 Task: Add Sprouts Organic Breakfast Blend Coffee to the cart.
Action: Mouse pressed left at (19, 138)
Screenshot: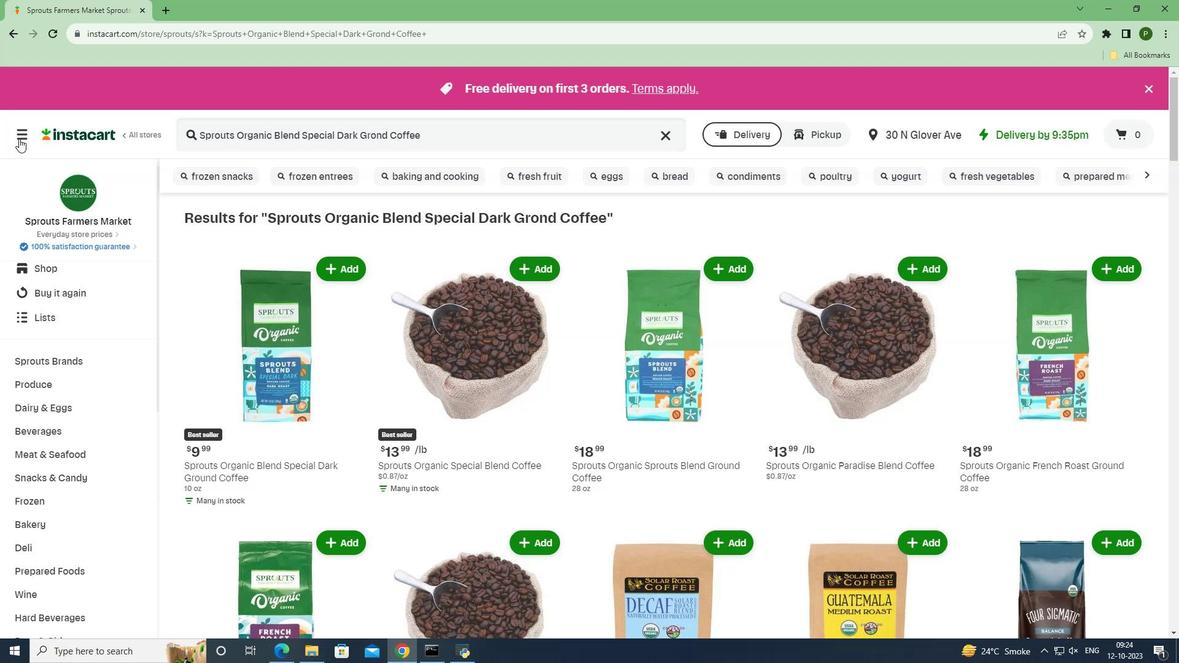 
Action: Mouse moved to (48, 326)
Screenshot: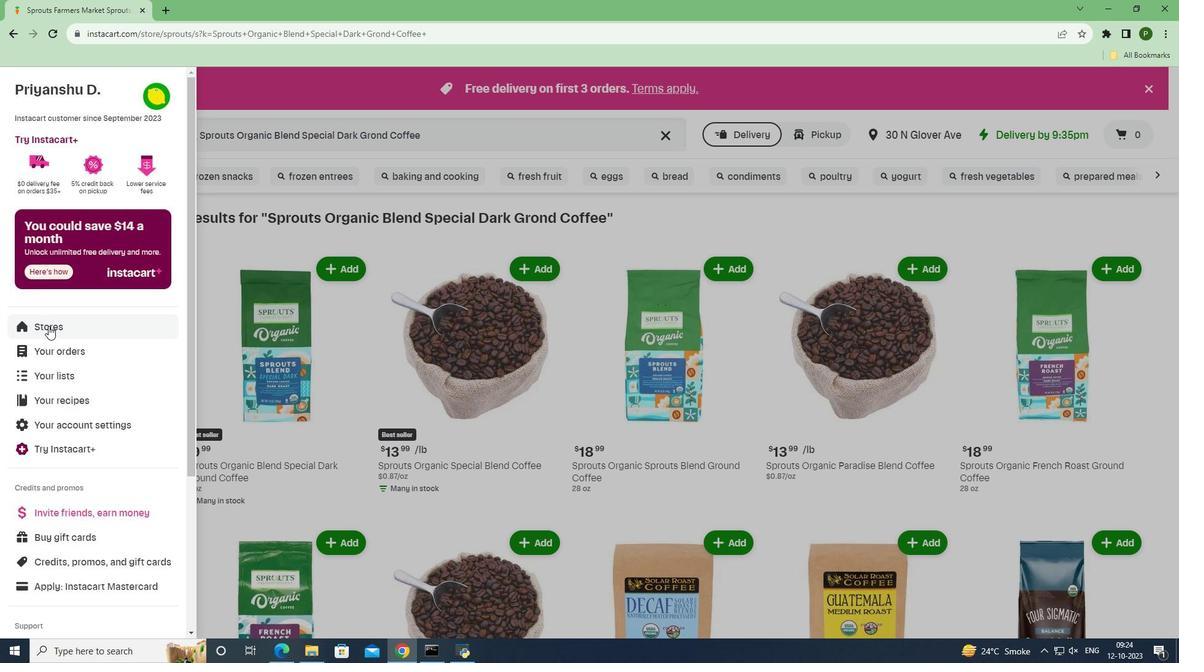 
Action: Mouse pressed left at (48, 326)
Screenshot: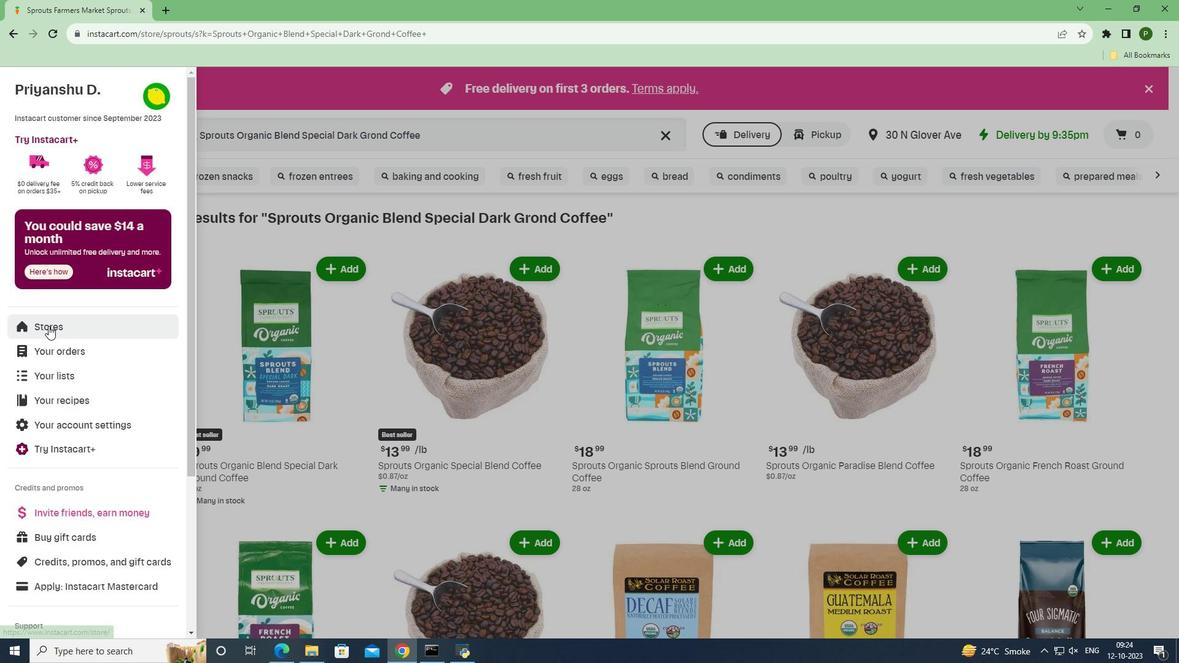 
Action: Mouse moved to (281, 143)
Screenshot: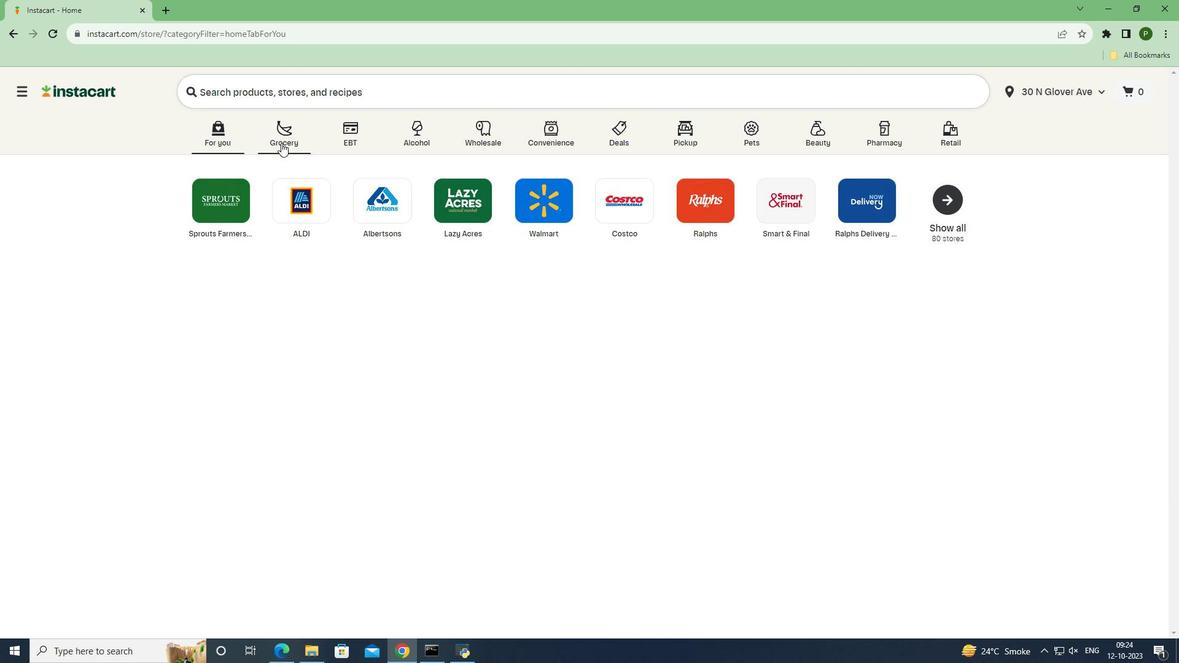 
Action: Mouse pressed left at (281, 143)
Screenshot: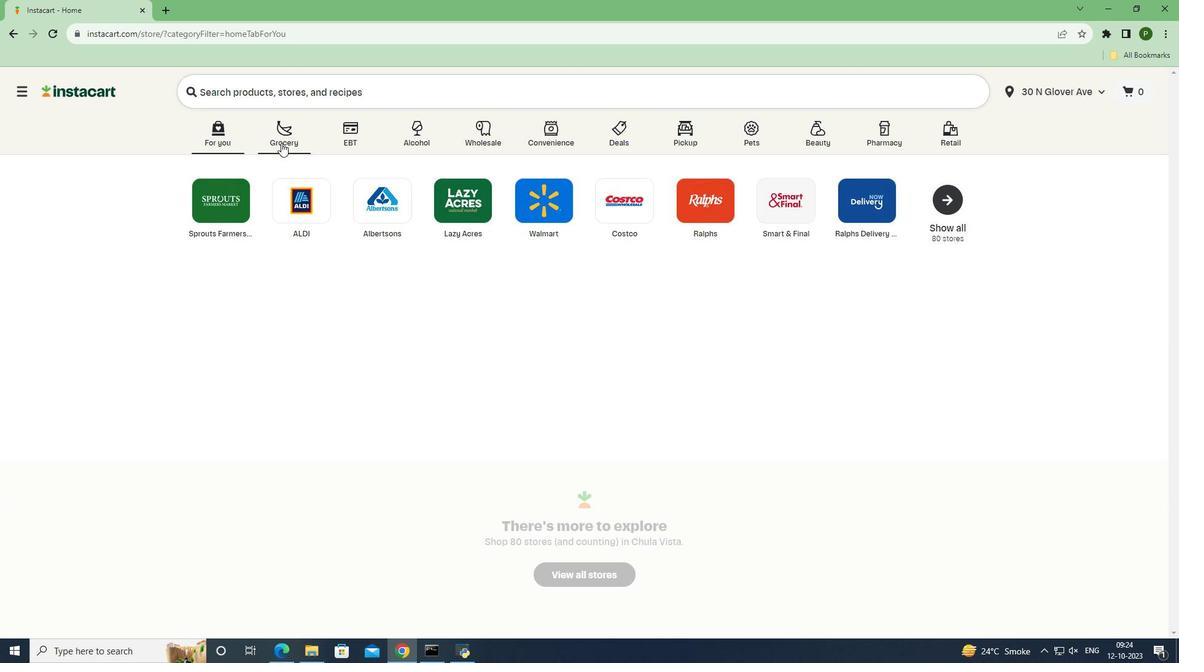 
Action: Mouse moved to (475, 288)
Screenshot: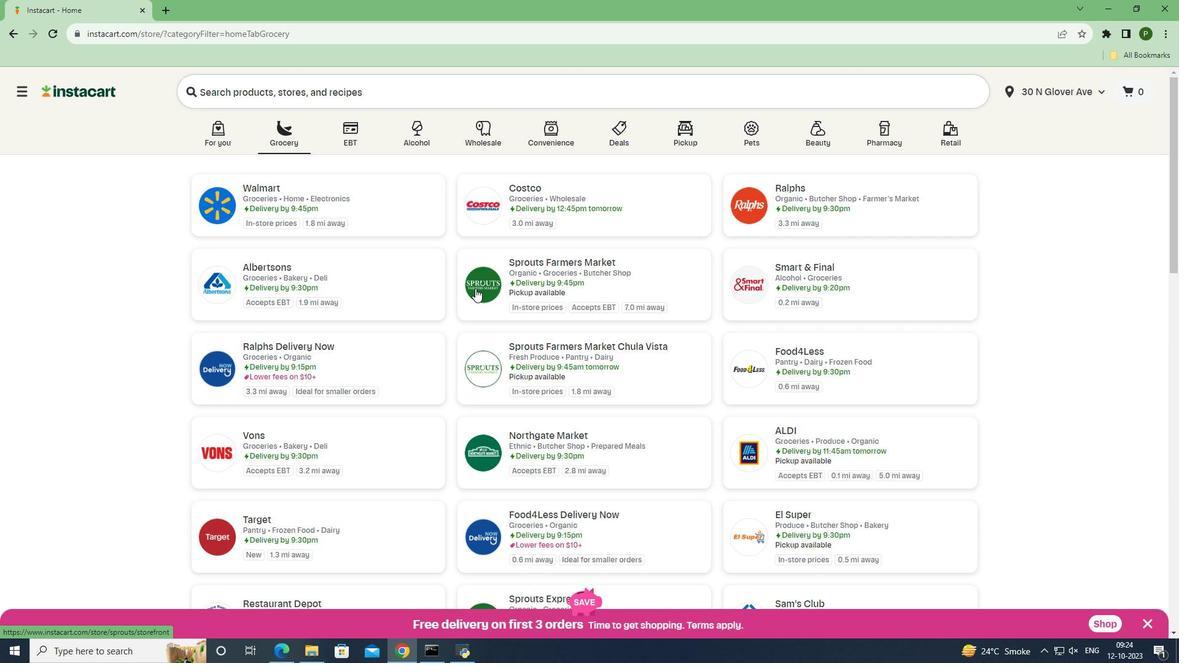 
Action: Mouse pressed left at (475, 288)
Screenshot: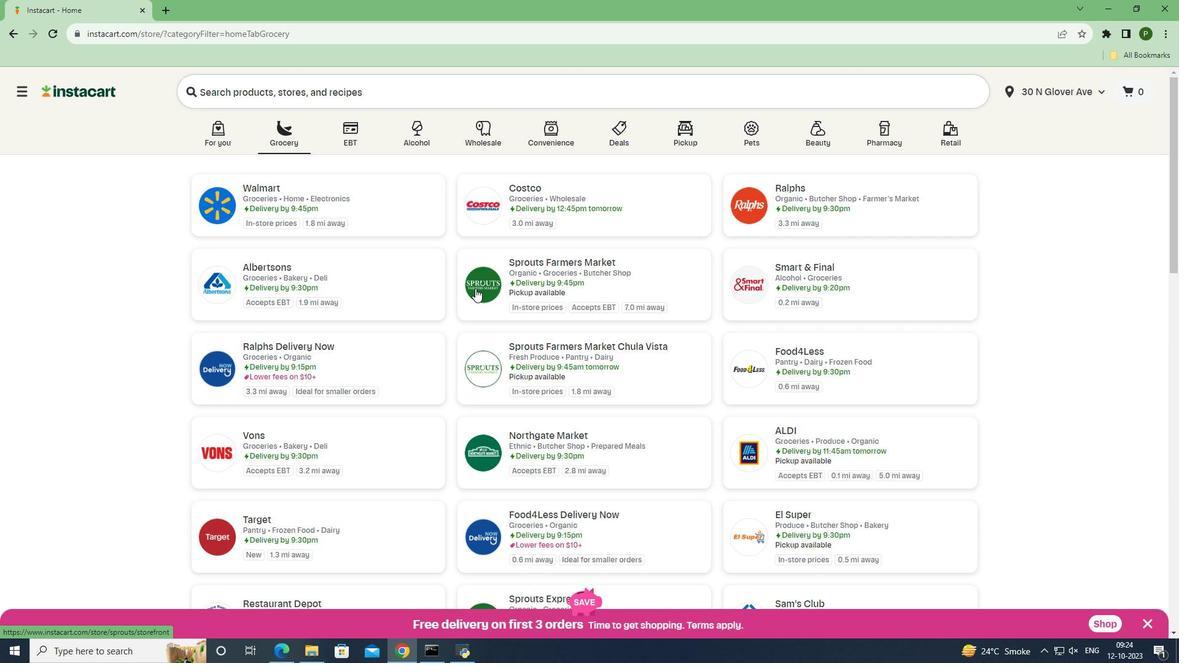 
Action: Mouse moved to (57, 461)
Screenshot: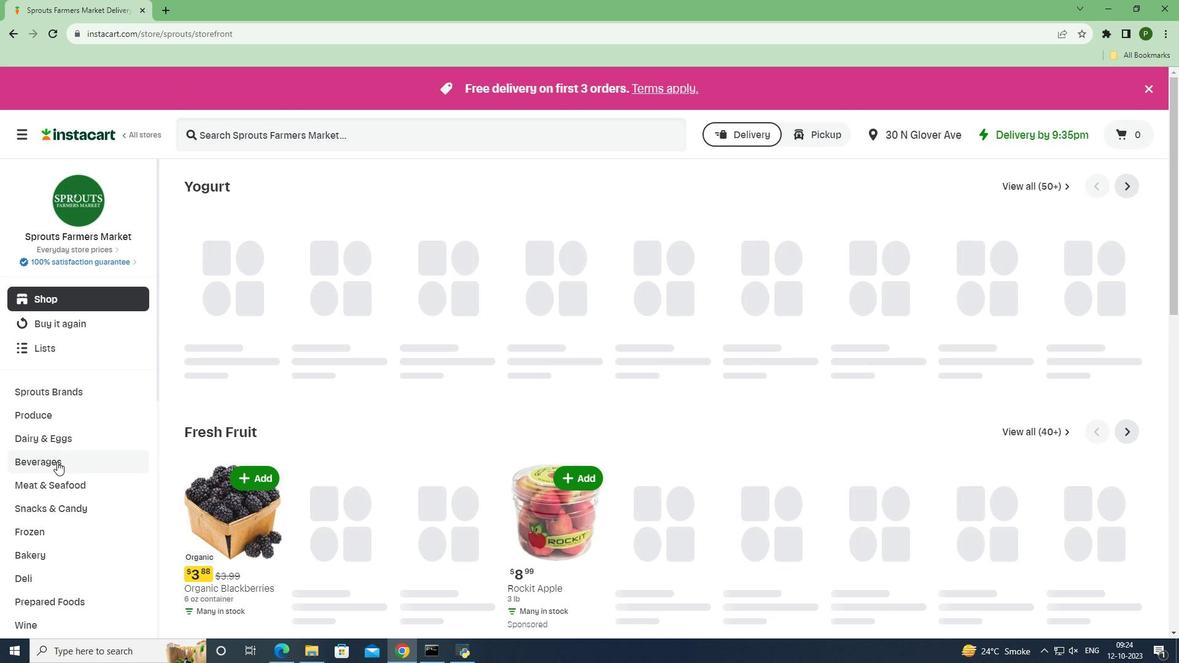 
Action: Mouse pressed left at (57, 461)
Screenshot: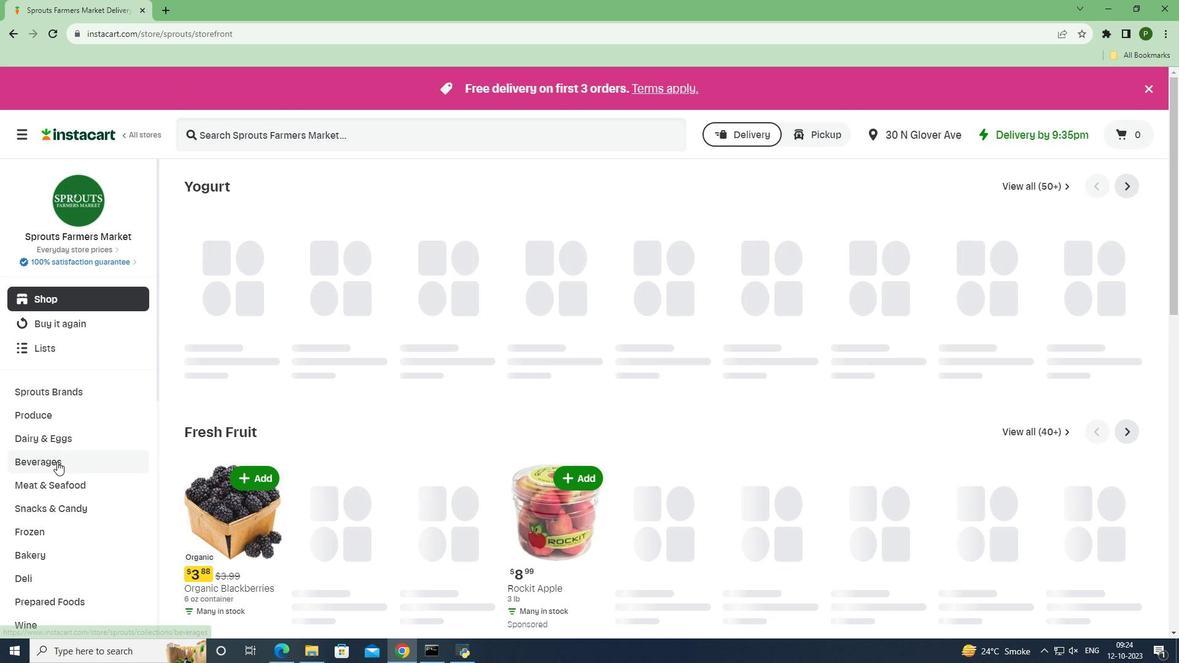 
Action: Mouse moved to (463, 217)
Screenshot: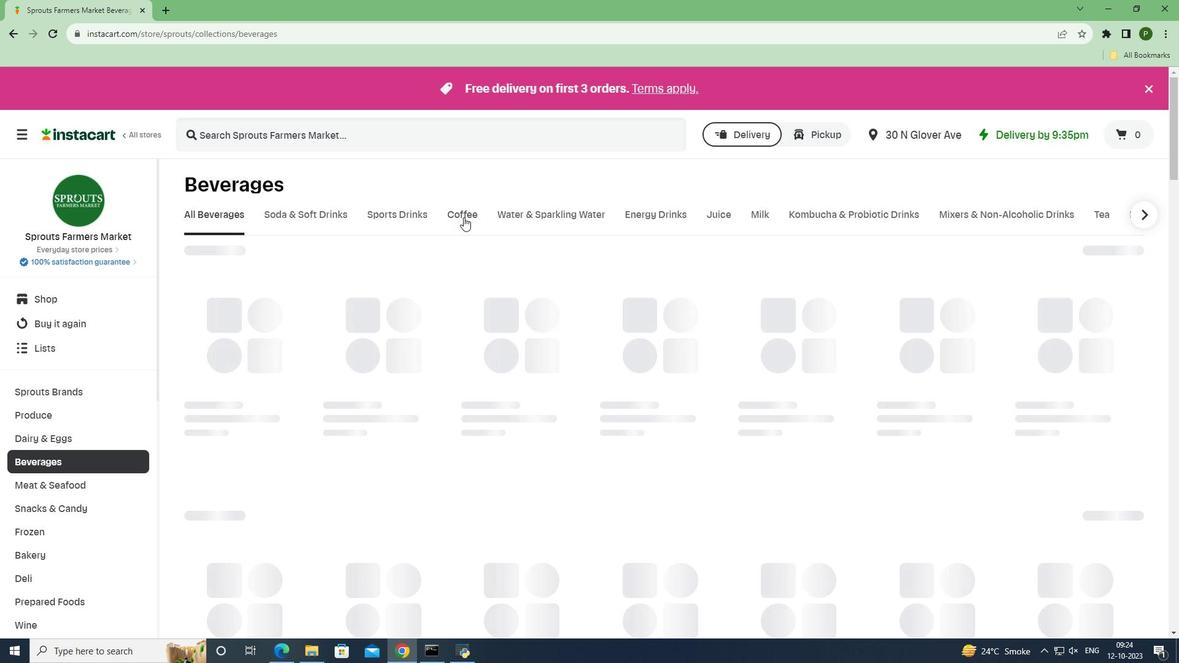 
Action: Mouse pressed left at (463, 217)
Screenshot: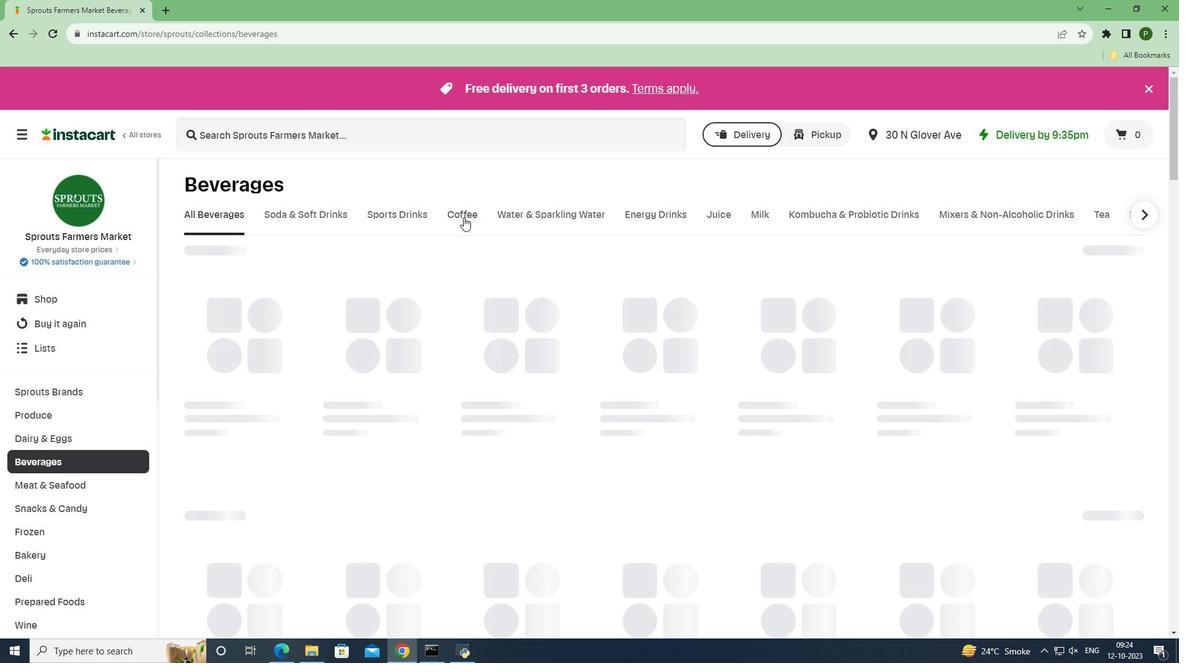 
Action: Mouse moved to (331, 132)
Screenshot: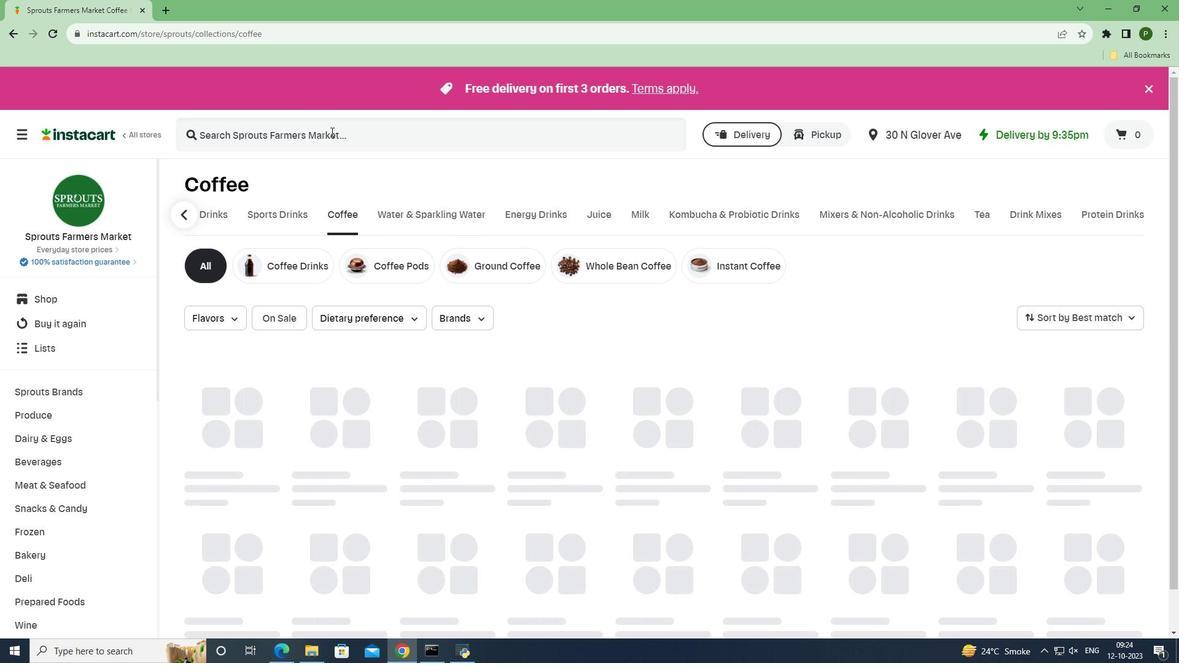 
Action: Mouse pressed left at (331, 132)
Screenshot: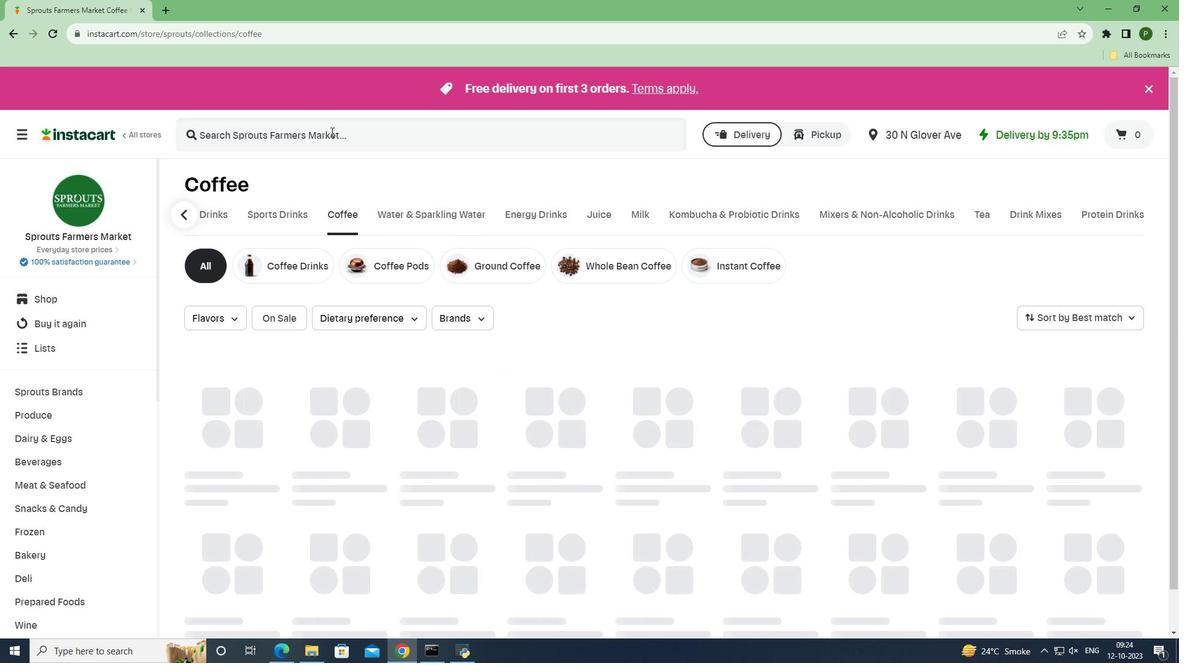 
Action: Key pressed <Key.caps_lock>S<Key.caps_lock>prouts<Key.space><Key.caps_lock>O<Key.caps_lock>rganic<Key.space><Key.caps_lock>B<Key.caps_lock>reakfast<Key.space><Key.caps_lock>B<Key.caps_lock>lend<Key.space><Key.caps_lock>C<Key.caps_lock>offee<Key.space><Key.enter>
Screenshot: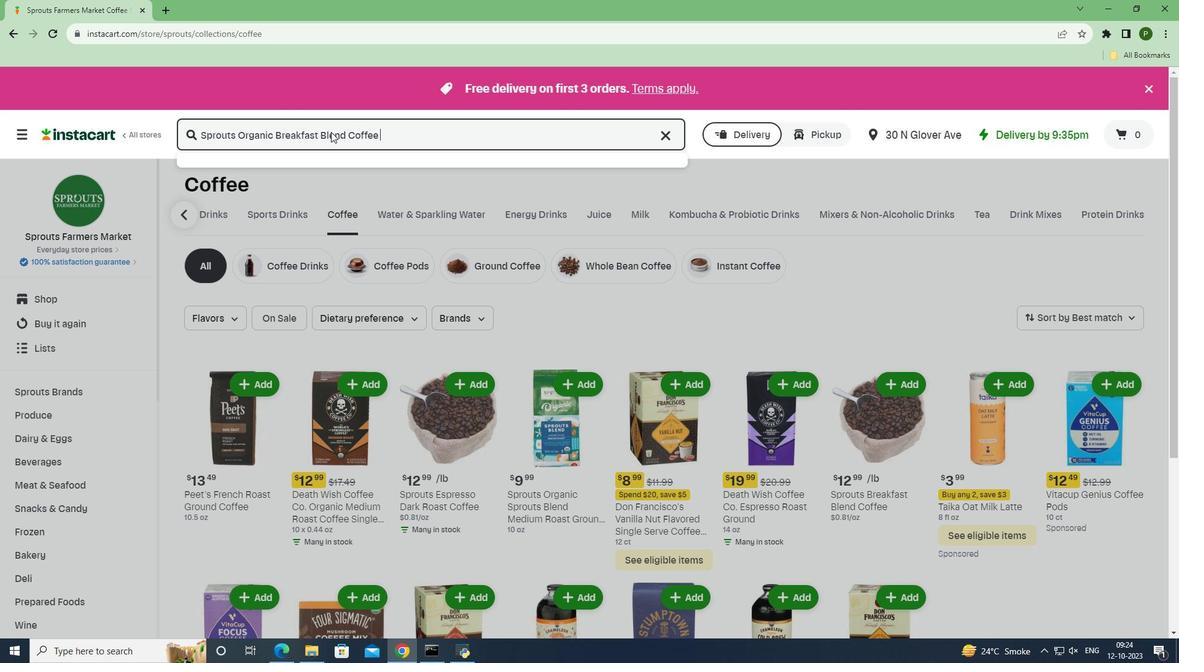 
Action: Mouse moved to (859, 501)
Screenshot: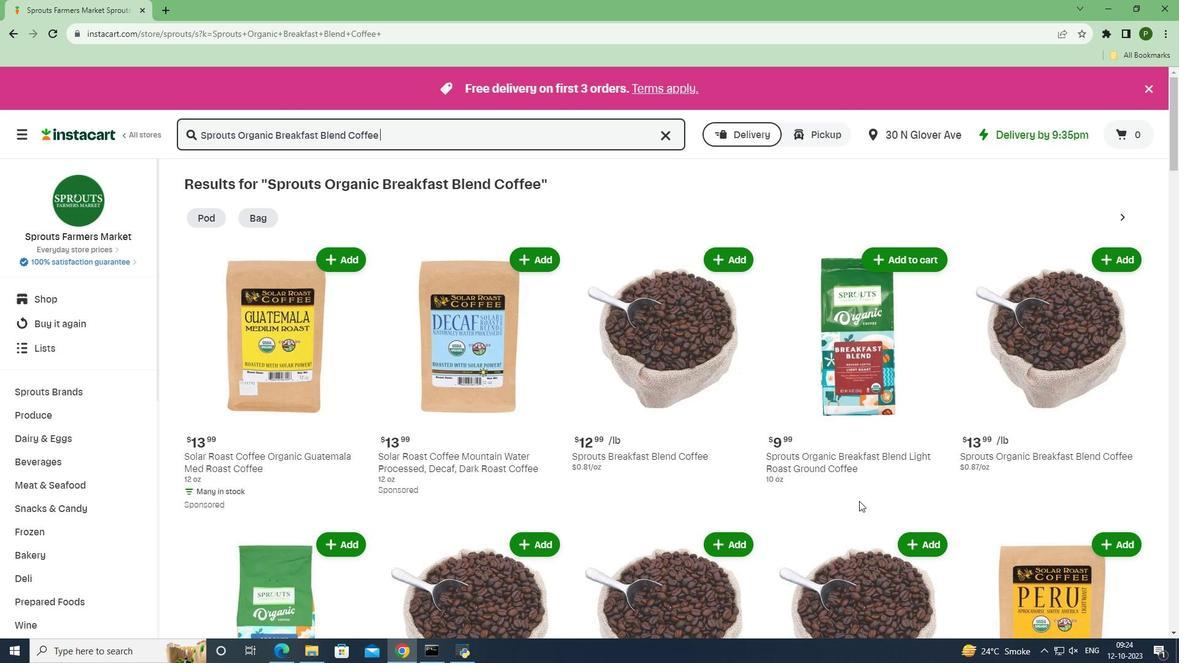 
Action: Mouse scrolled (859, 500) with delta (0, 0)
Screenshot: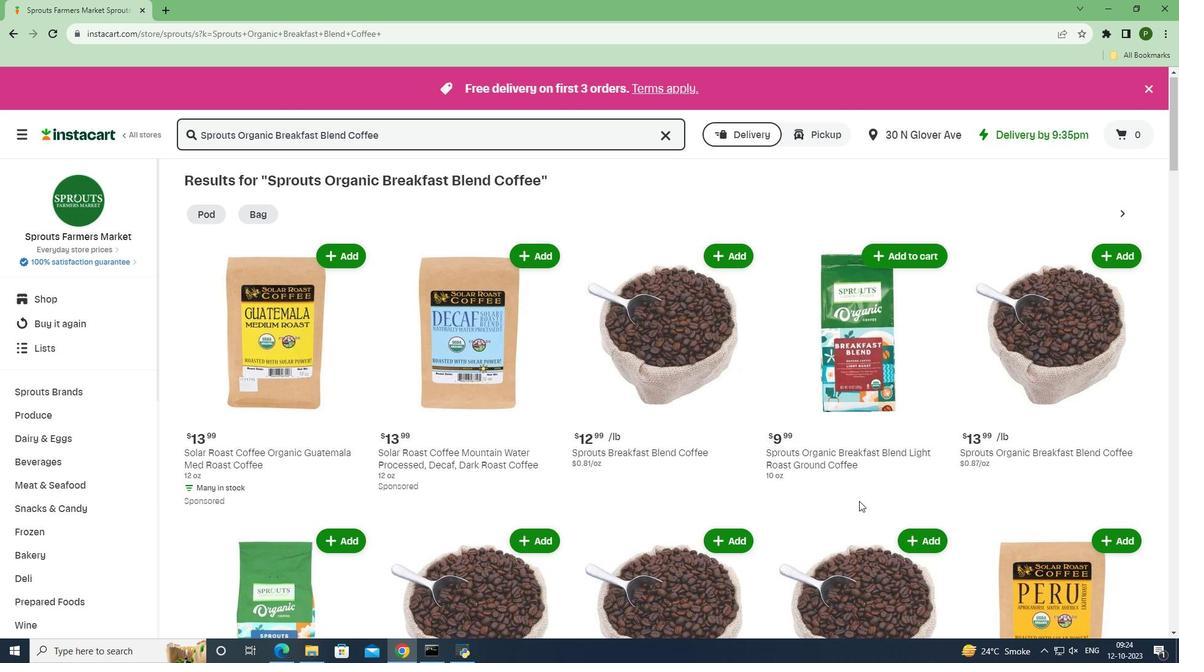 
Action: Mouse moved to (1105, 202)
Screenshot: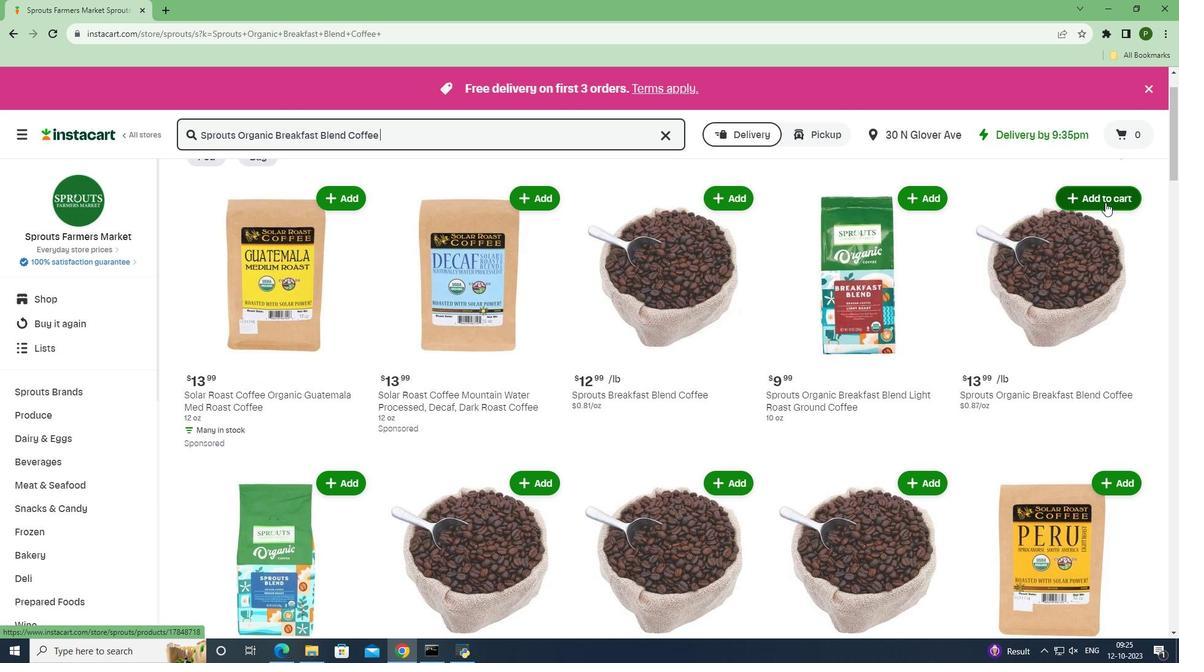
Action: Mouse pressed left at (1105, 202)
Screenshot: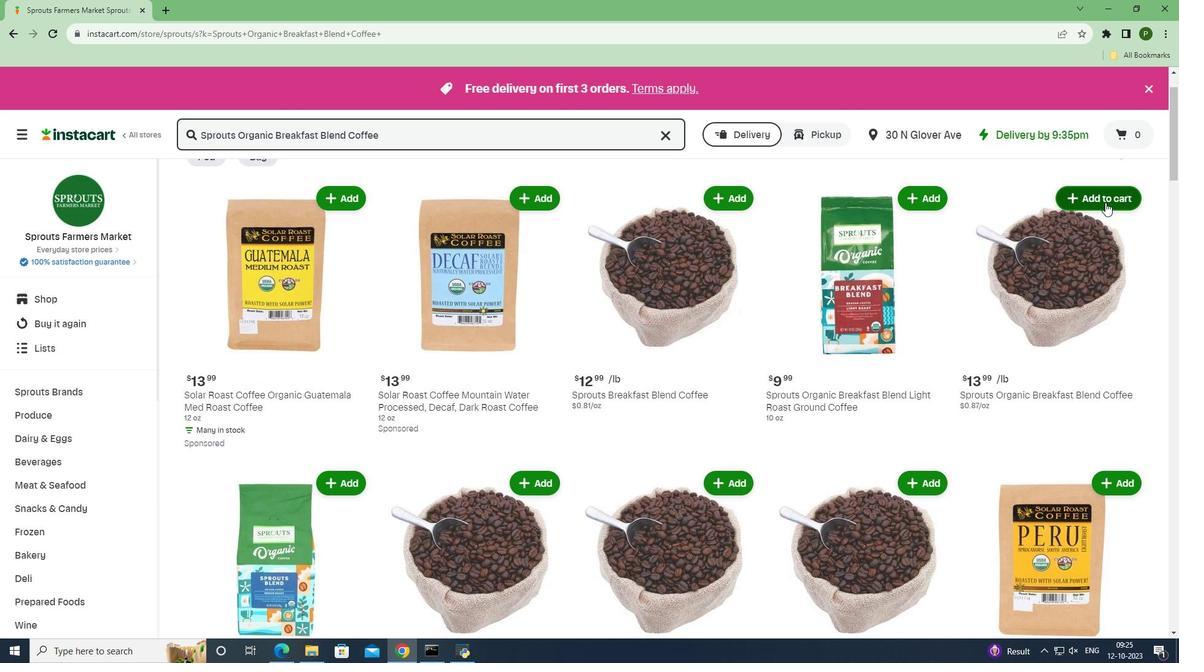 
Action: Mouse moved to (1137, 242)
Screenshot: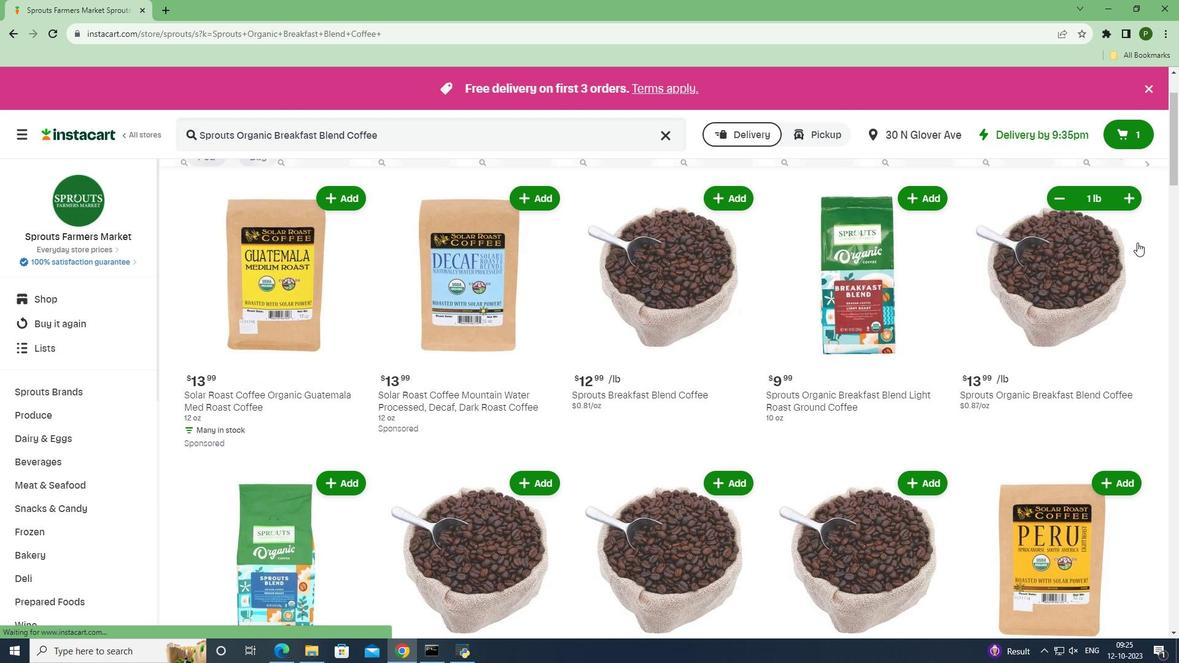
